Task: Create List Brand Identity Management Software in Board Human Resources Management to Workspace Content Marketing Agencies. Create List Brand Identity Management Tool in Board Business Model Development and Validation to Workspace Content Marketing Agencies. Create List Brand Identity Management Dashboard in Board Sales Funnel Optimization and Management to Workspace Content Marketing Agencies
Action: Mouse moved to (183, 137)
Screenshot: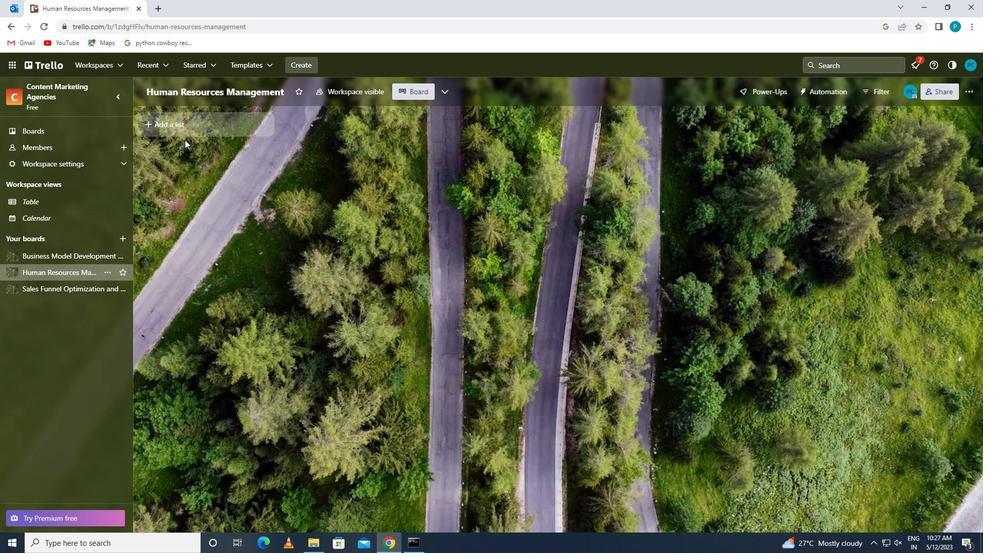 
Action: Mouse pressed left at (183, 137)
Screenshot: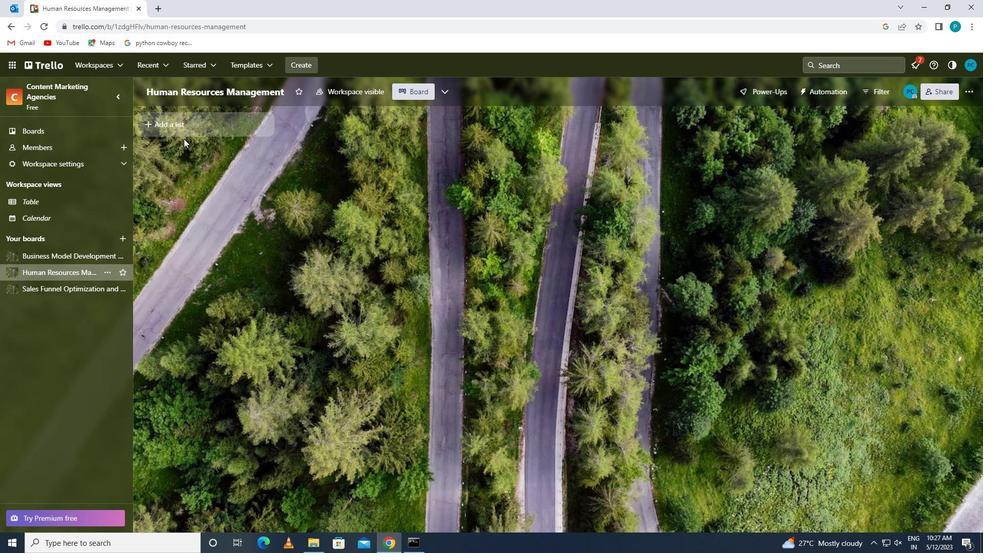
Action: Mouse moved to (179, 131)
Screenshot: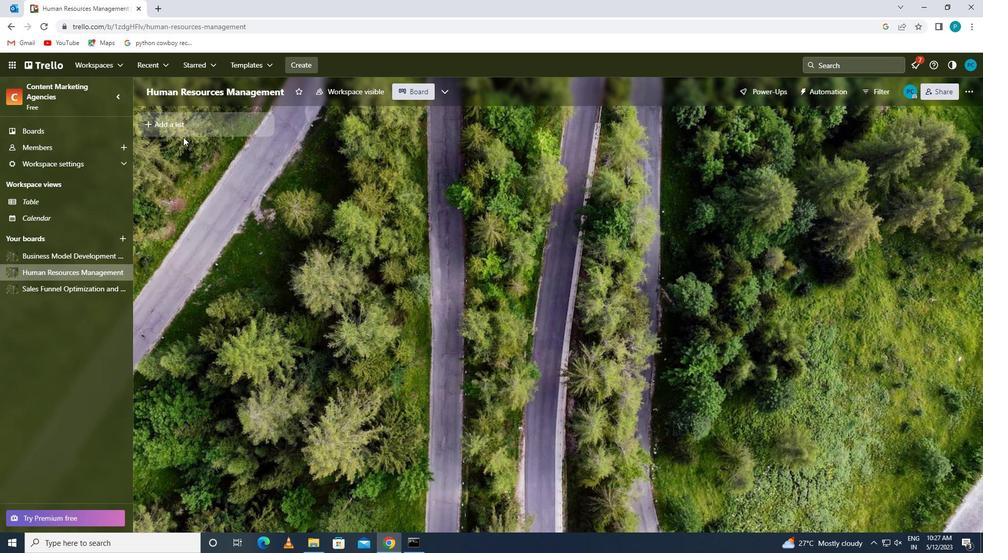 
Action: Mouse pressed left at (179, 131)
Screenshot: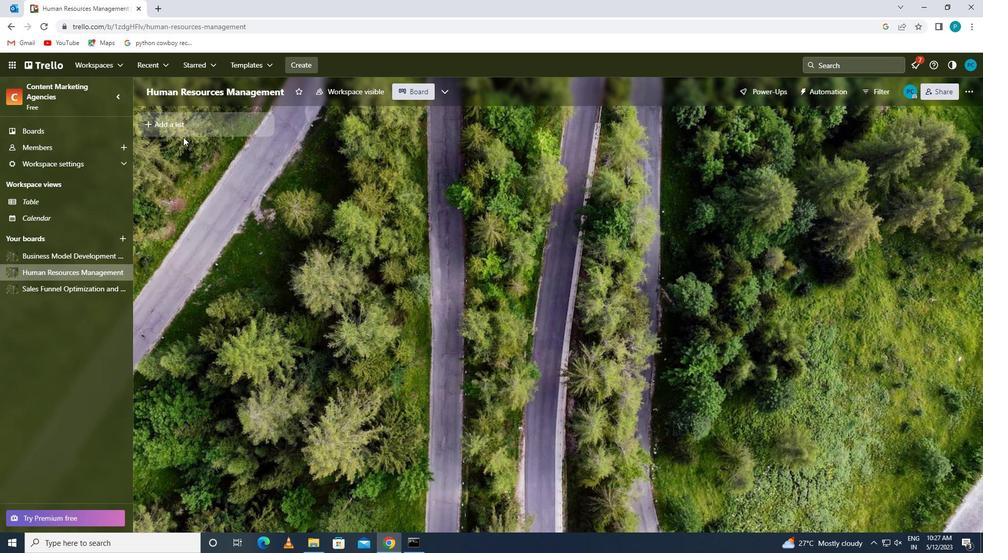 
Action: Key pressed <Key.caps_lock>m<Key.caps_lock>anagement<Key.backspace><Key.backspace><Key.backspace><Key.backspace><Key.backspace><Key.backspace><Key.backspace><Key.backspace><Key.backspace><Key.backspace><Key.caps_lock>b<Key.caps_lock>rand<Key.space><Key.caps_lock>i<Key.caps_lock>dentity<Key.space><Key.caps_lock>m<Key.caps_lock>anagement<Key.space>software
Screenshot: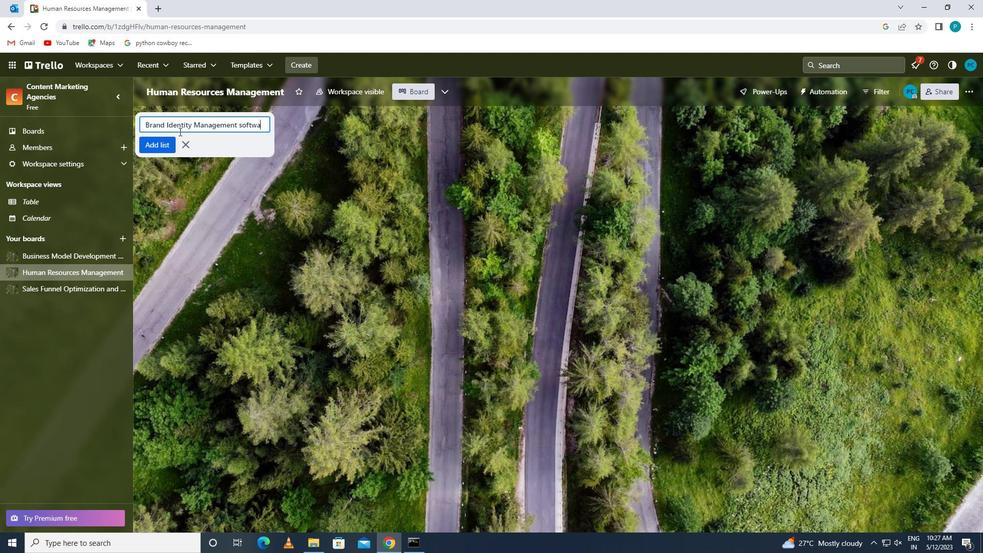 
Action: Mouse moved to (155, 149)
Screenshot: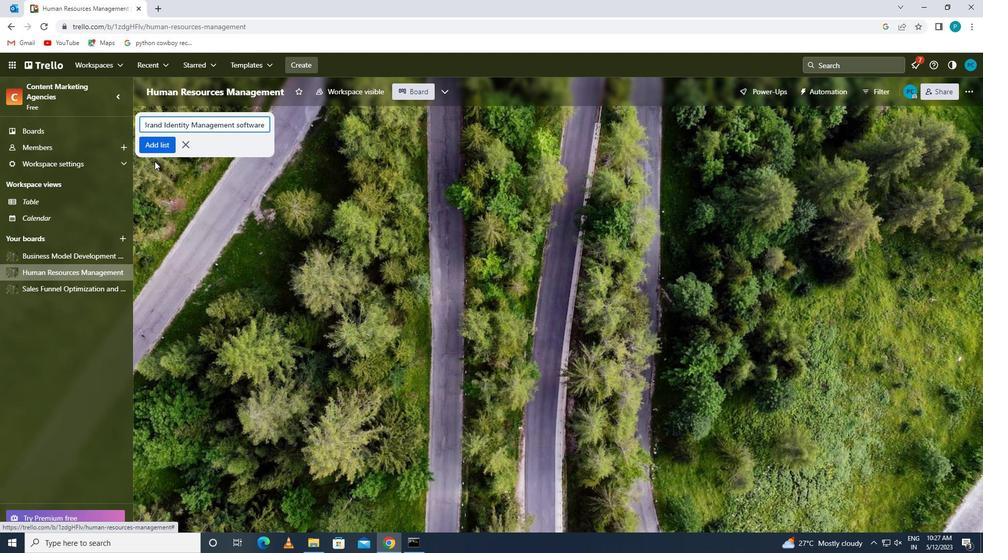 
Action: Mouse pressed left at (155, 149)
Screenshot: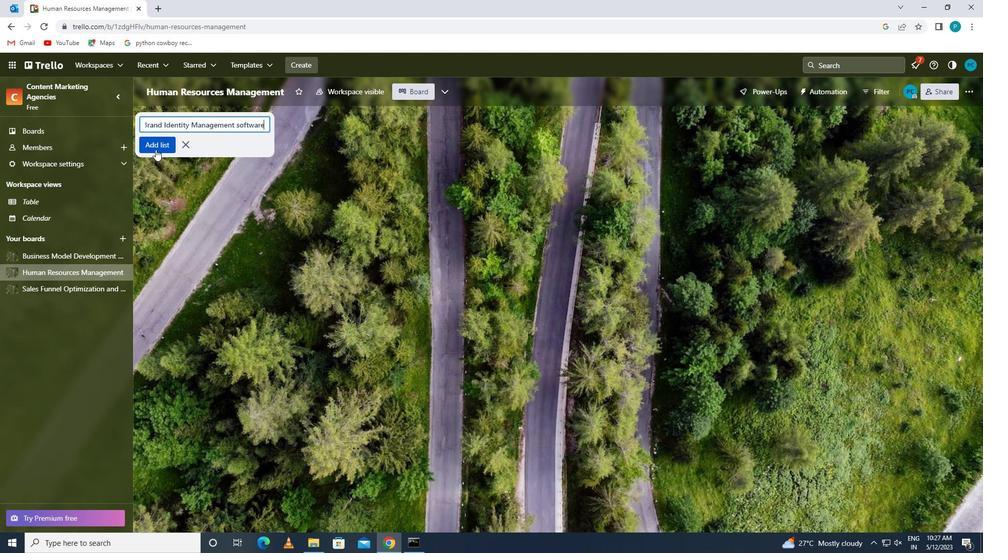 
Action: Mouse moved to (41, 252)
Screenshot: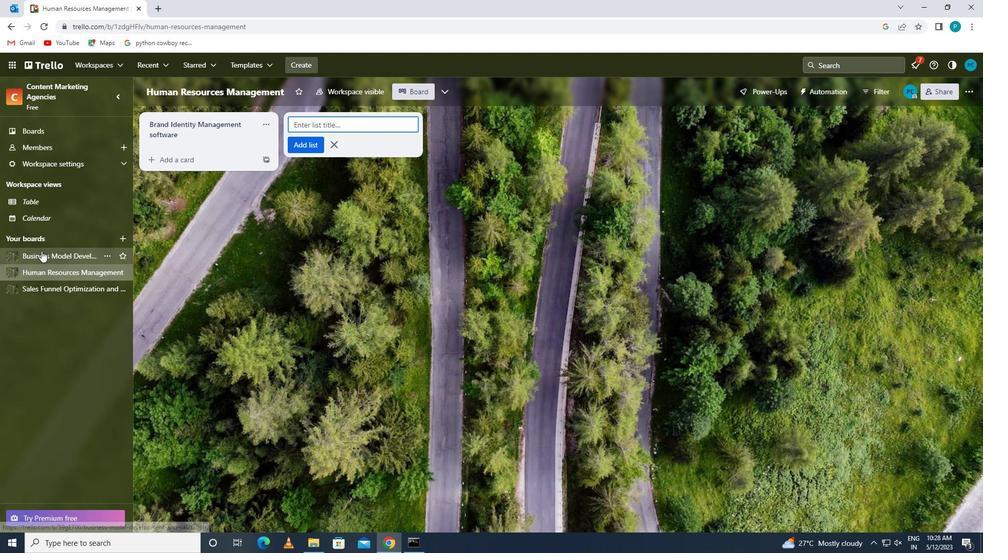 
Action: Mouse pressed left at (41, 252)
Screenshot: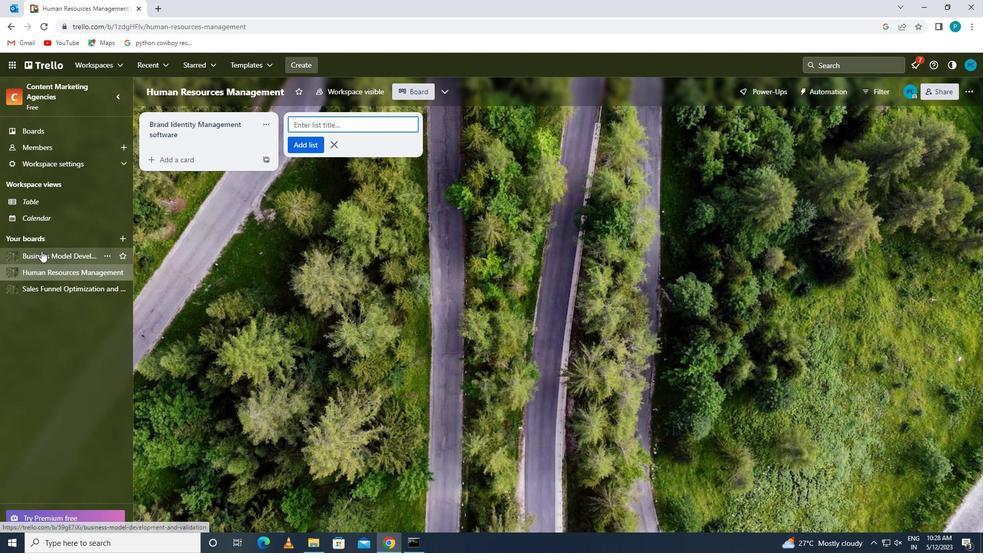 
Action: Mouse moved to (160, 130)
Screenshot: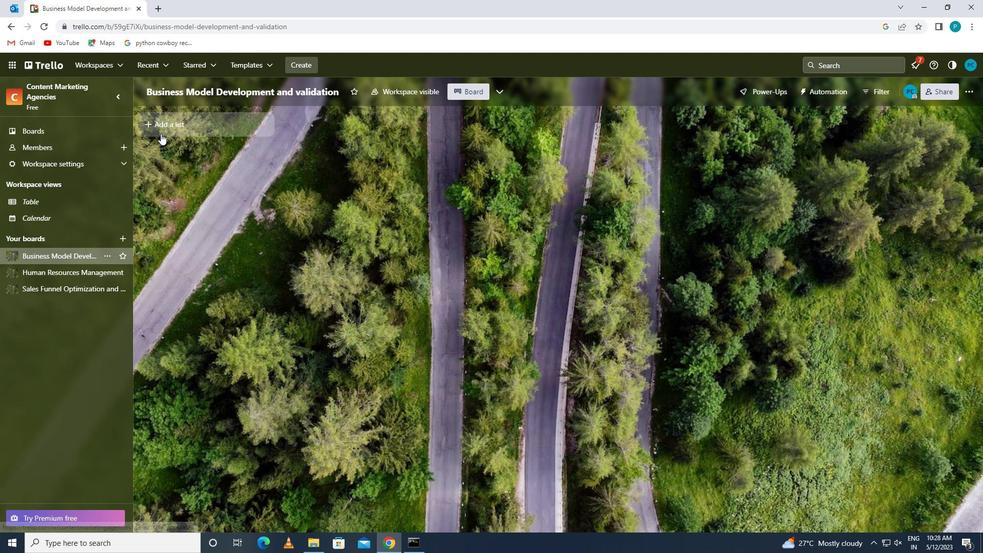 
Action: Mouse pressed left at (160, 130)
Screenshot: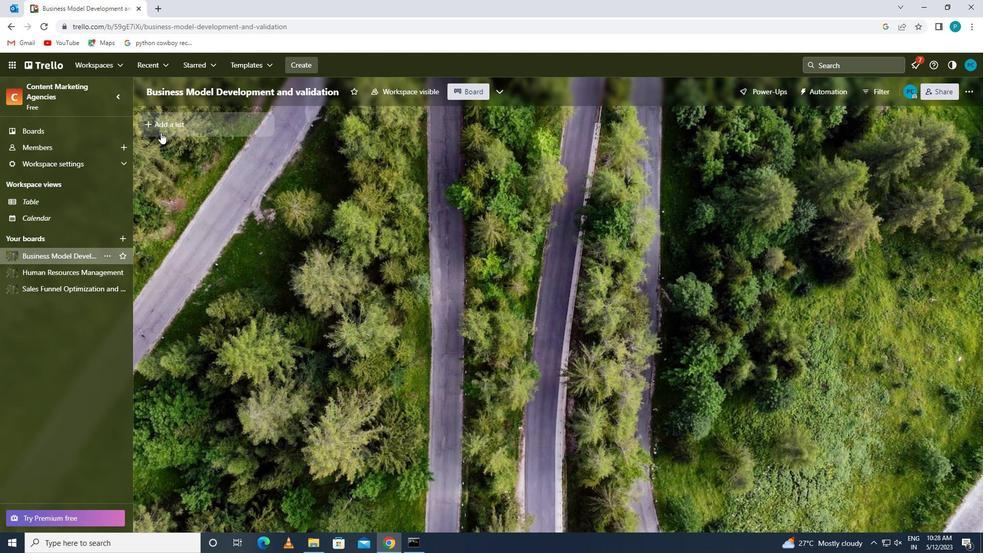 
Action: Key pressed <Key.caps_lock>b<Key.caps_lock>rand<Key.space><Key.caps_lock>i<Key.caps_lock>dentity<Key.space><Key.caps_lock>m<Key.caps_lock>anagement<Key.space><Key.caps_lock>t<Key.caps_lock>ool
Screenshot: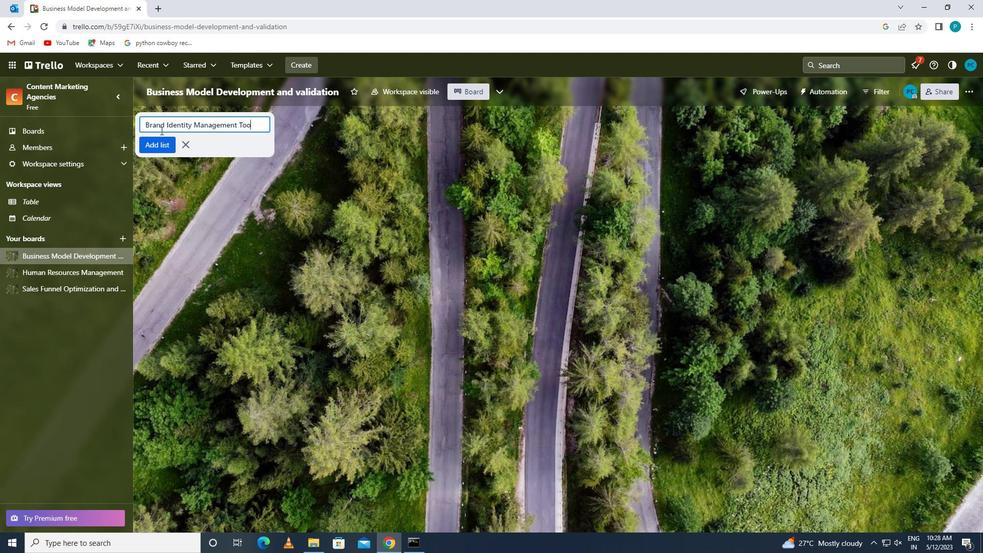 
Action: Mouse moved to (163, 147)
Screenshot: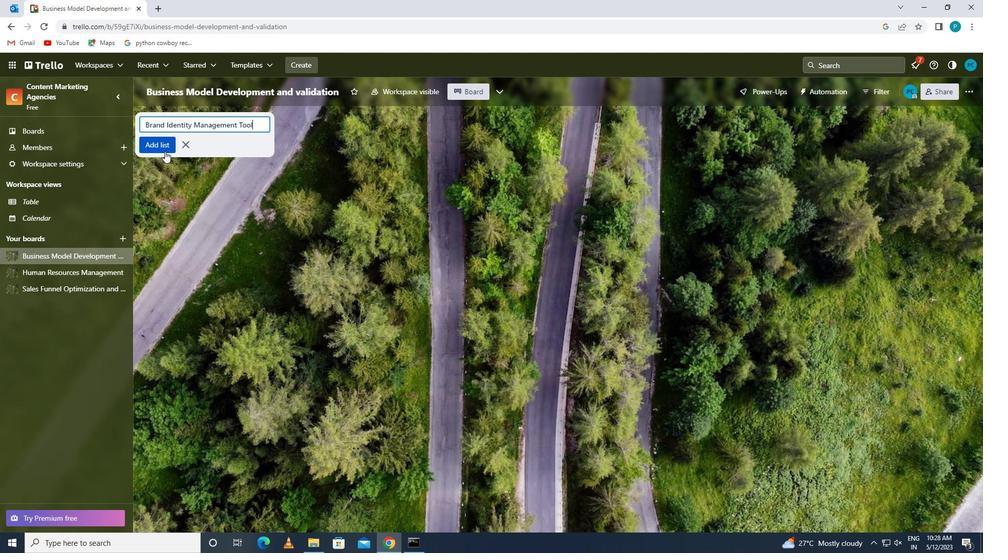
Action: Mouse pressed left at (163, 147)
Screenshot: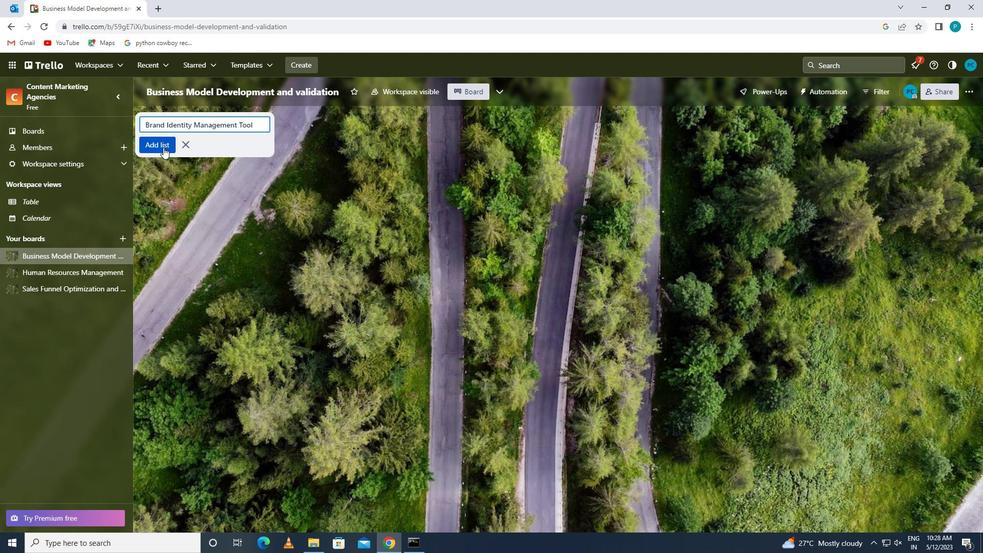 
Action: Mouse moved to (60, 291)
Screenshot: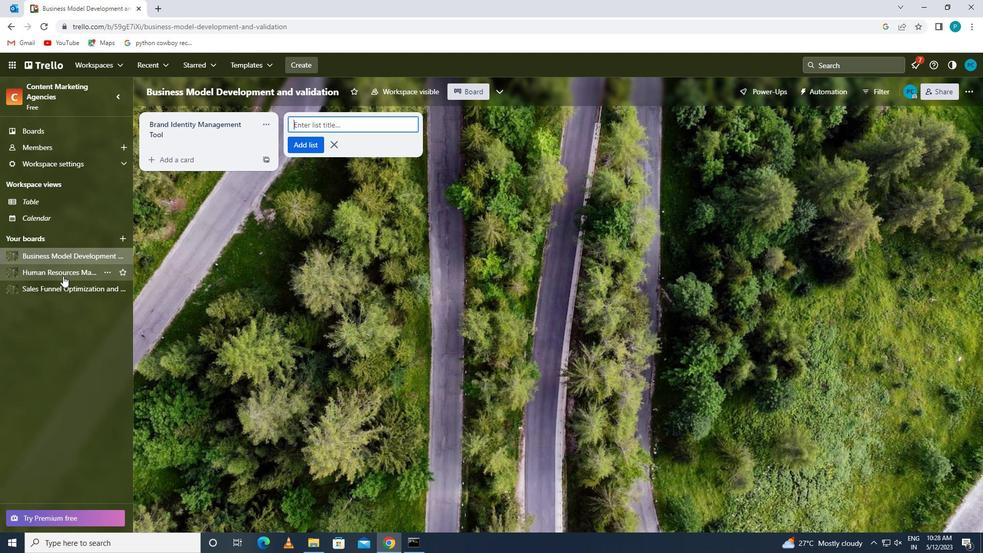 
Action: Mouse pressed left at (60, 291)
Screenshot: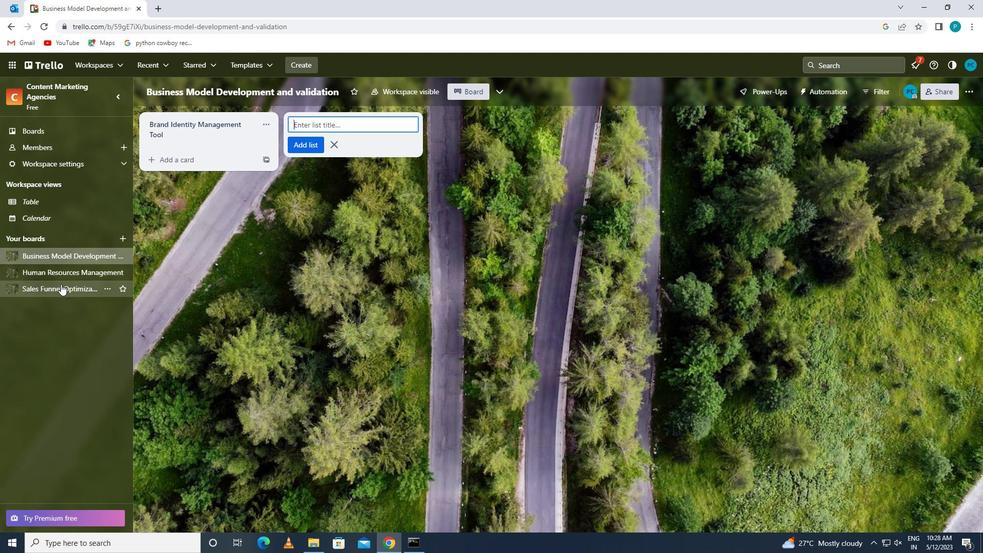 
Action: Mouse moved to (178, 131)
Screenshot: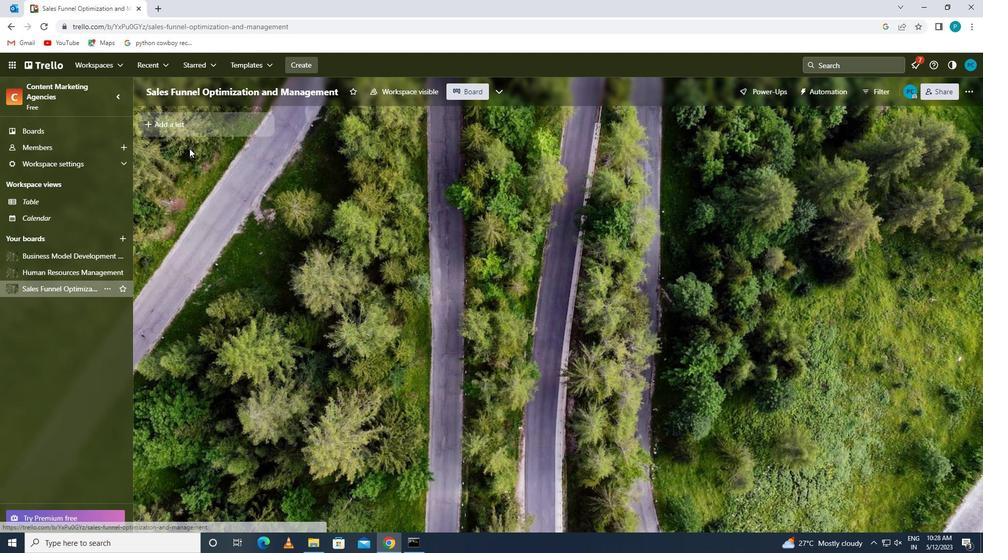 
Action: Mouse pressed left at (178, 131)
Screenshot: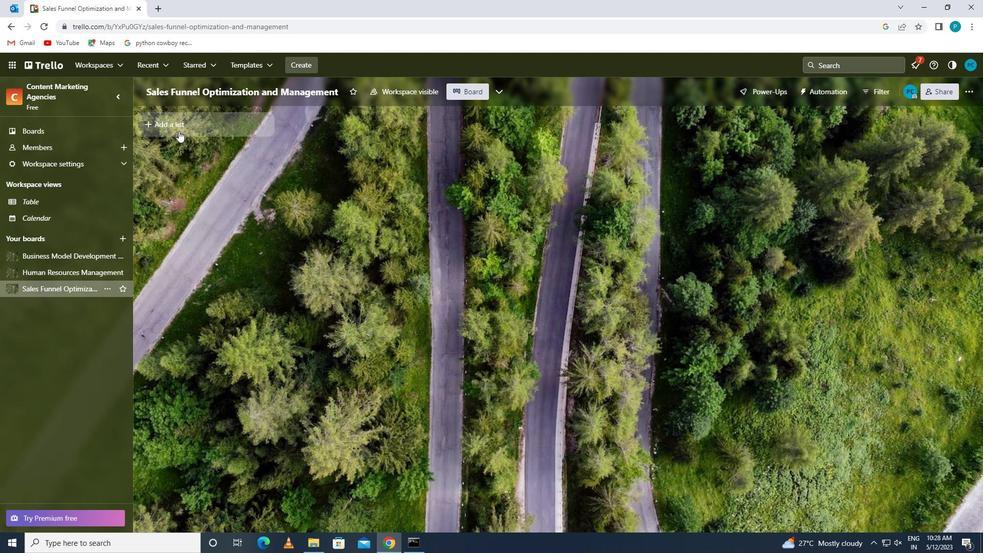 
Action: Key pressed <Key.caps_lock>v<Key.backspace>b<Key.caps_lock>rand<Key.space><Key.caps_lock>i<Key.caps_lock>dentity<Key.space><Key.caps_lock>ma<Key.backspace><Key.caps_lock>anagement<Key.space><Key.caps_lock>d<Key.caps_lock>ashboard
Screenshot: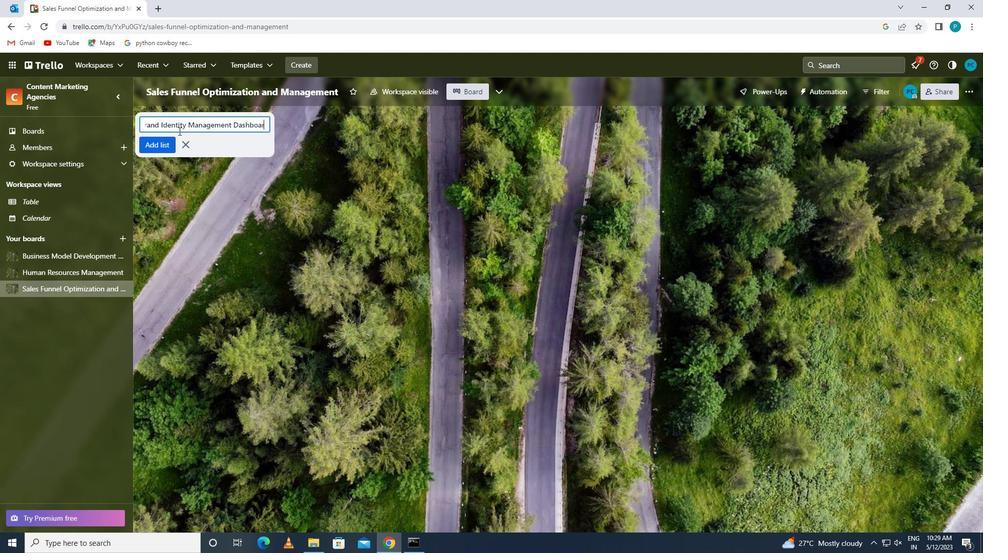 
Action: Mouse moved to (156, 144)
Screenshot: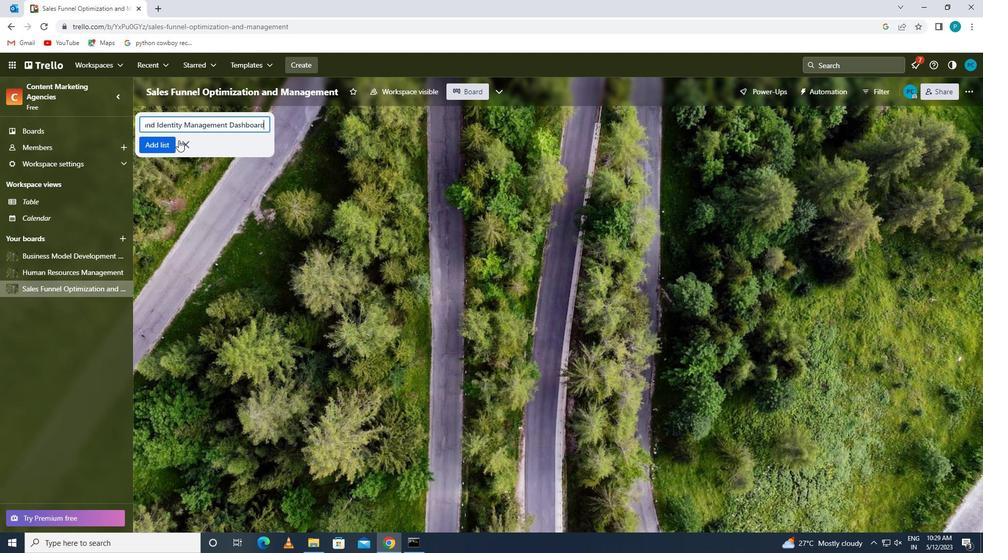 
Action: Mouse pressed left at (156, 144)
Screenshot: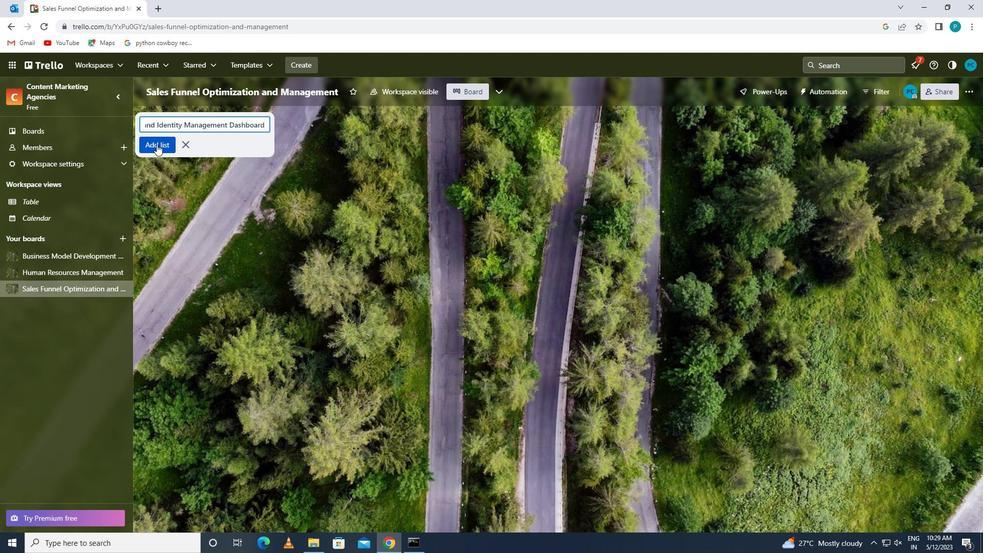 
